 Task: Add Aura Cacia Bubble Bath Lavender Harvest to the cart.
Action: Mouse moved to (794, 309)
Screenshot: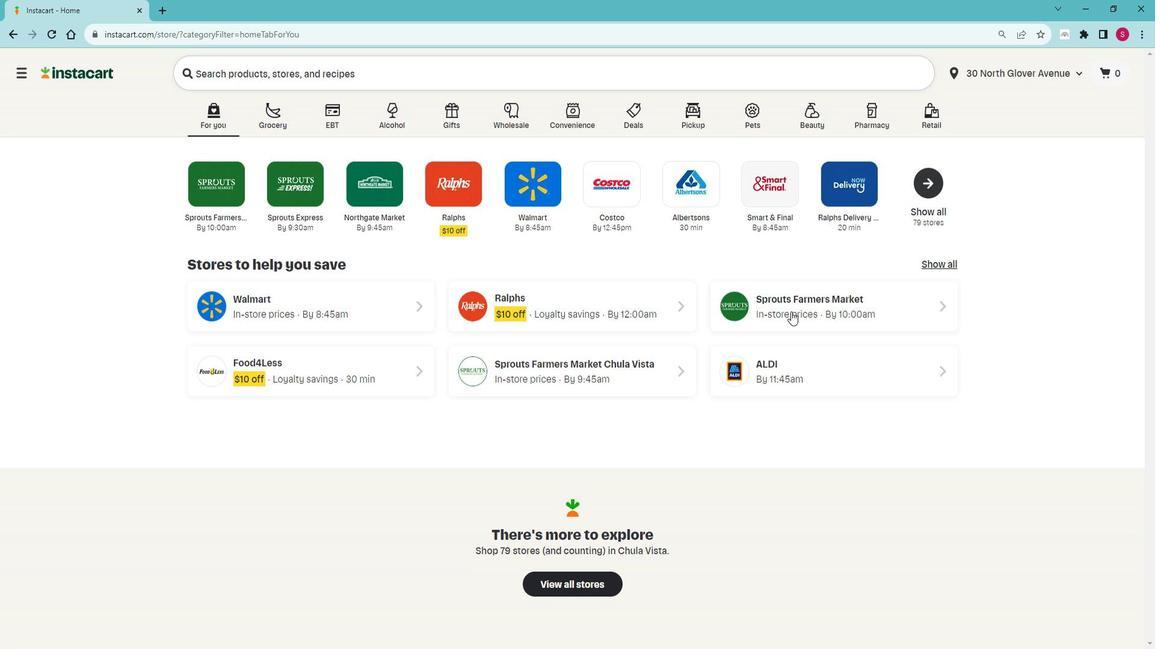 
Action: Mouse pressed left at (794, 309)
Screenshot: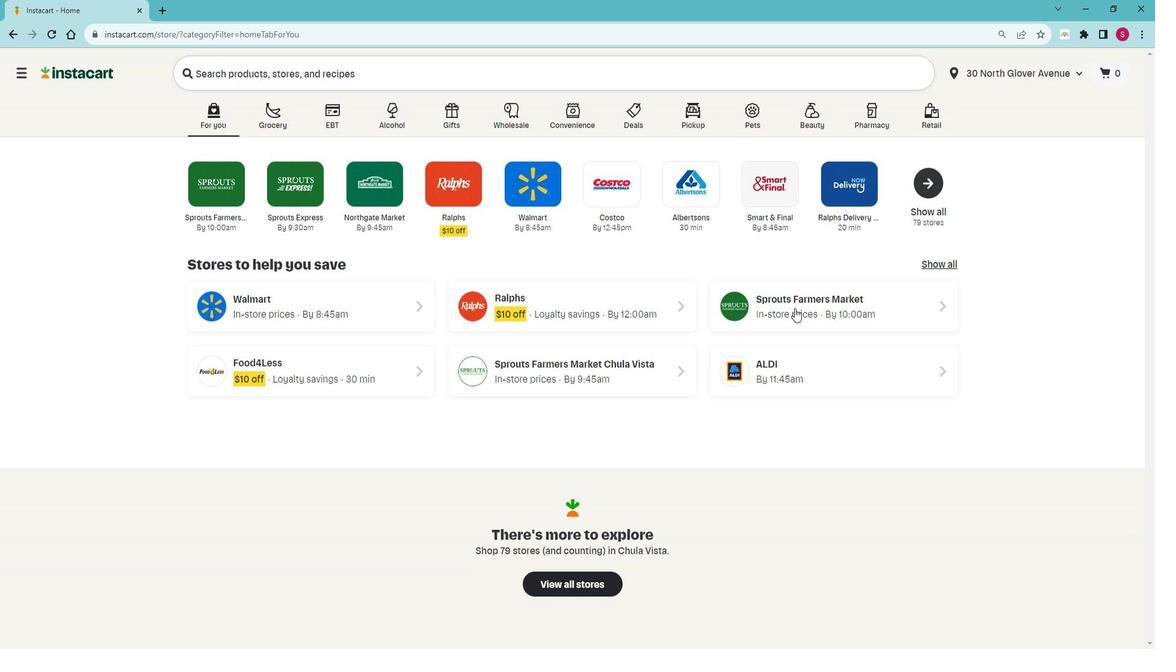 
Action: Mouse moved to (71, 528)
Screenshot: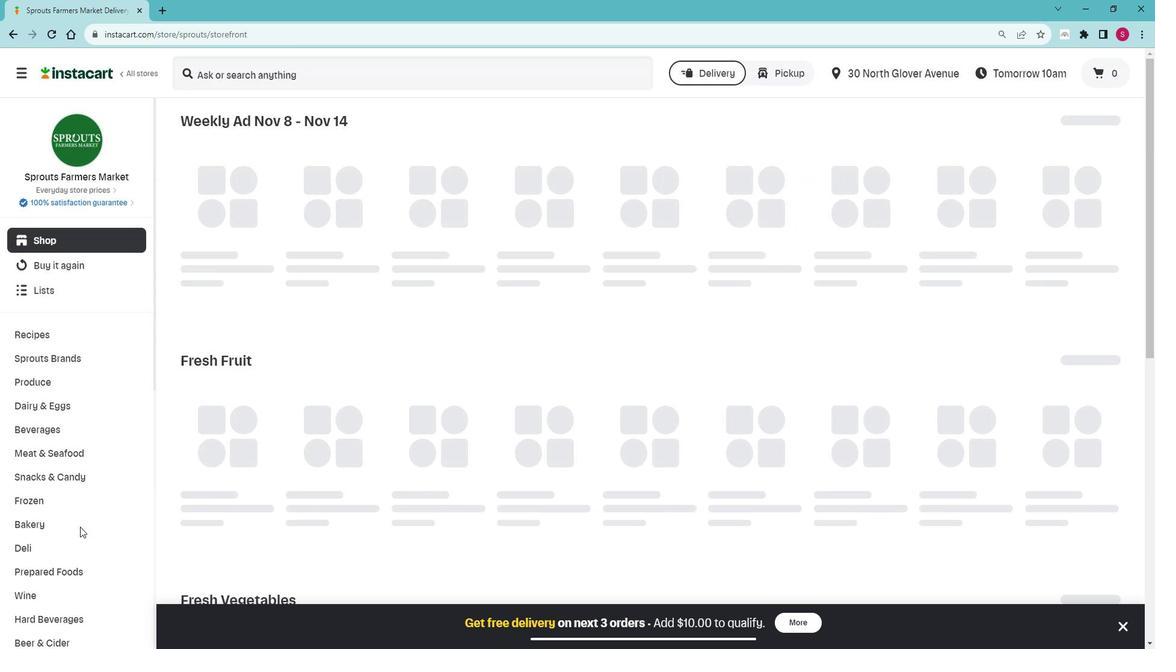 
Action: Mouse scrolled (71, 528) with delta (0, 0)
Screenshot: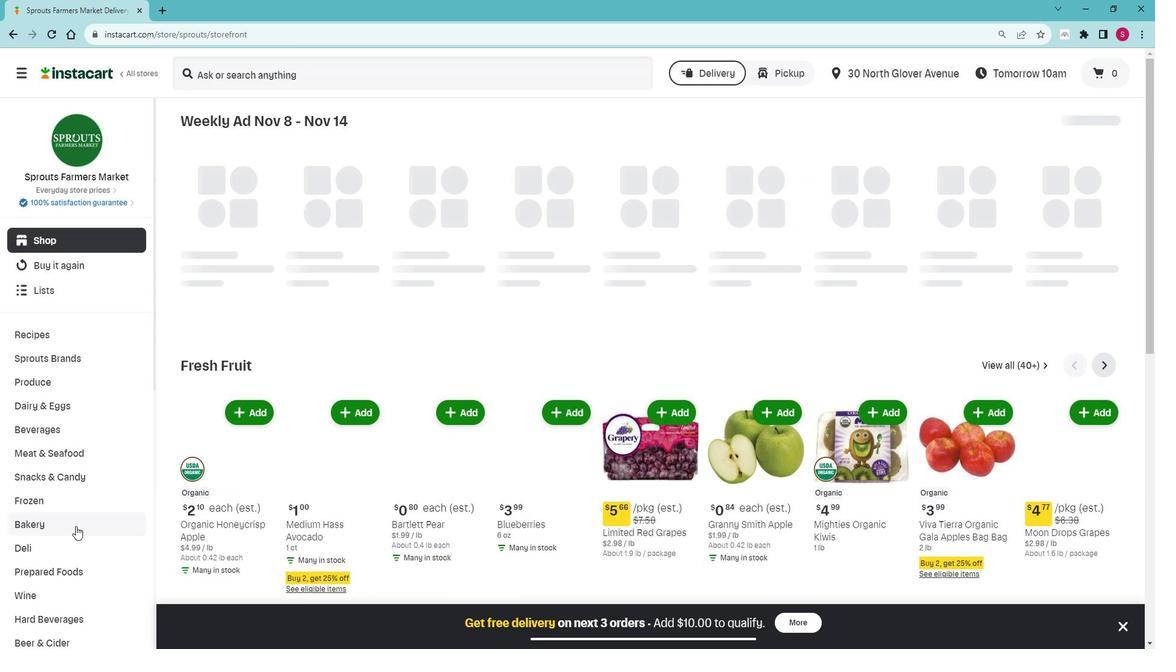 
Action: Mouse scrolled (71, 528) with delta (0, 0)
Screenshot: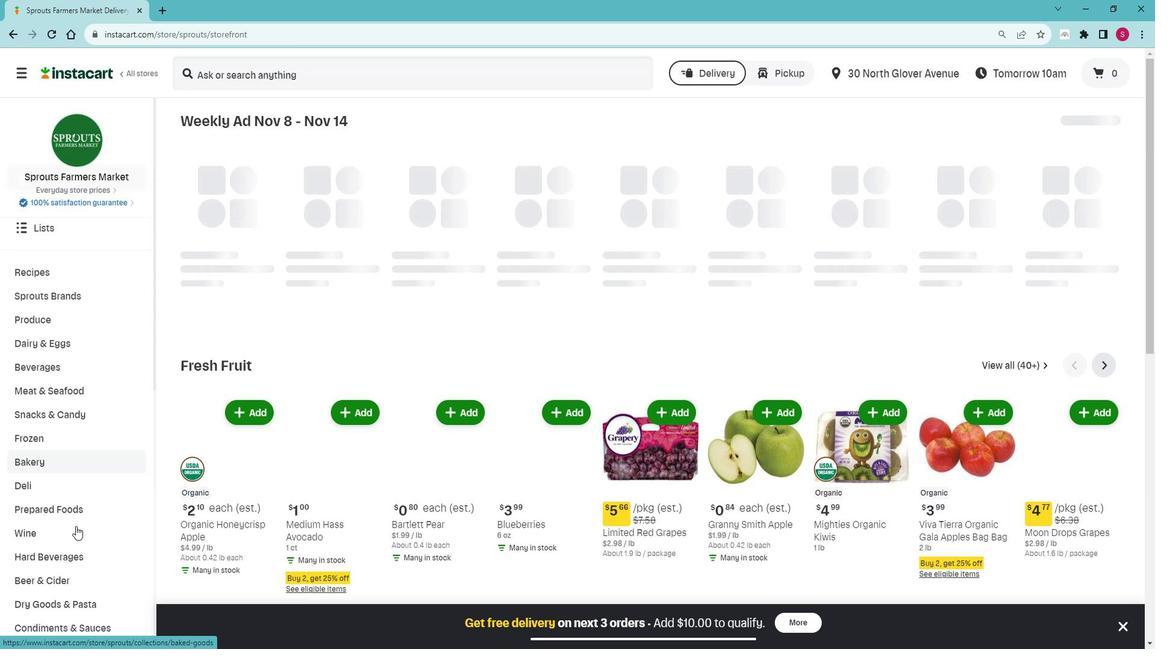
Action: Mouse scrolled (71, 528) with delta (0, 0)
Screenshot: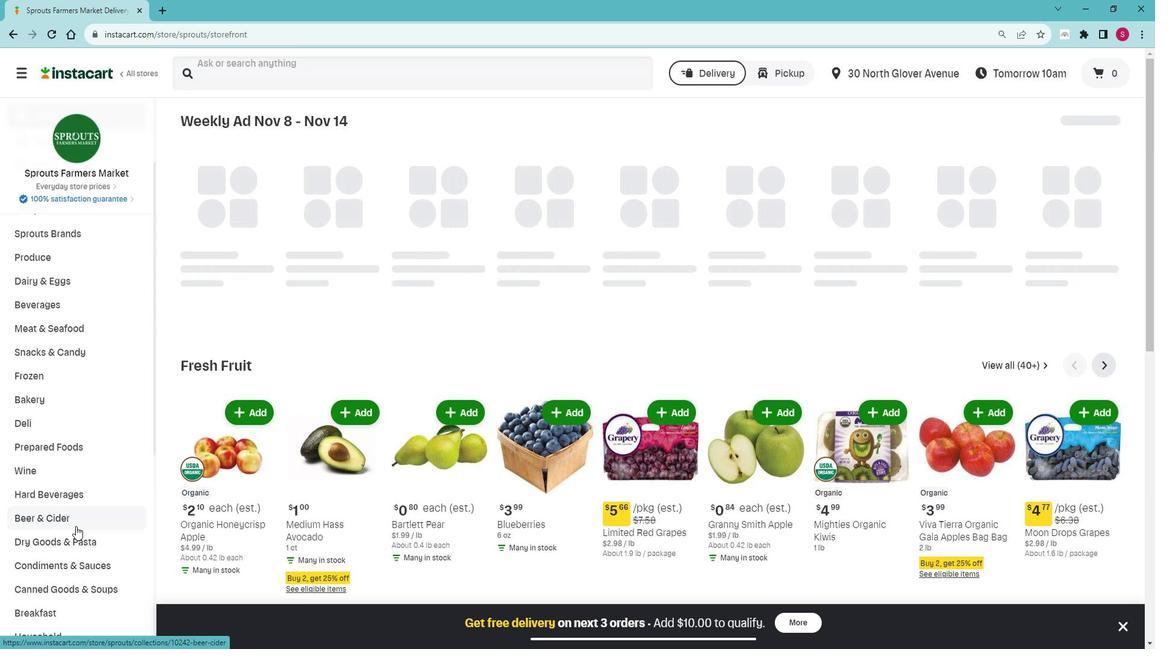 
Action: Mouse scrolled (71, 528) with delta (0, 0)
Screenshot: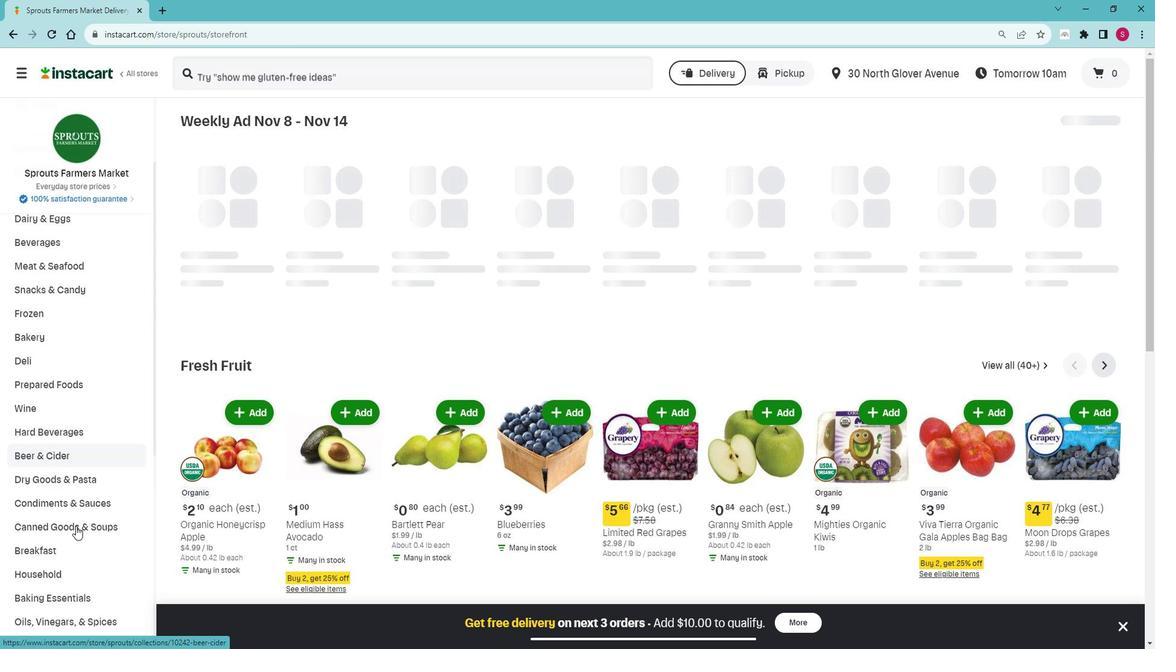 
Action: Mouse scrolled (71, 528) with delta (0, 0)
Screenshot: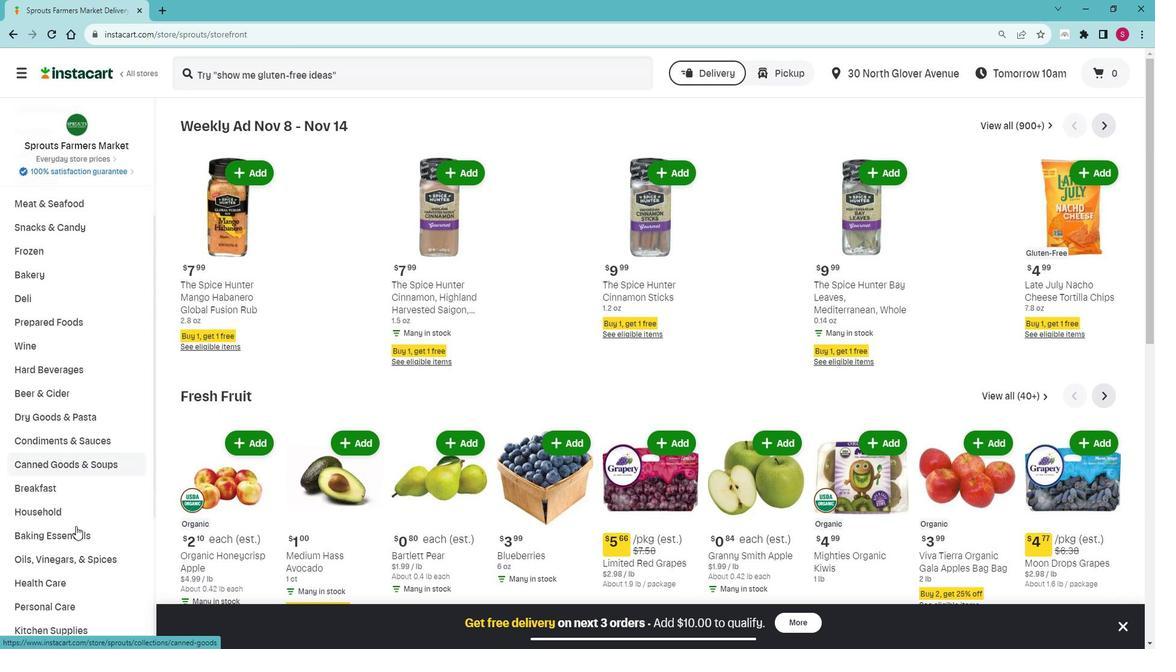 
Action: Mouse scrolled (71, 528) with delta (0, 0)
Screenshot: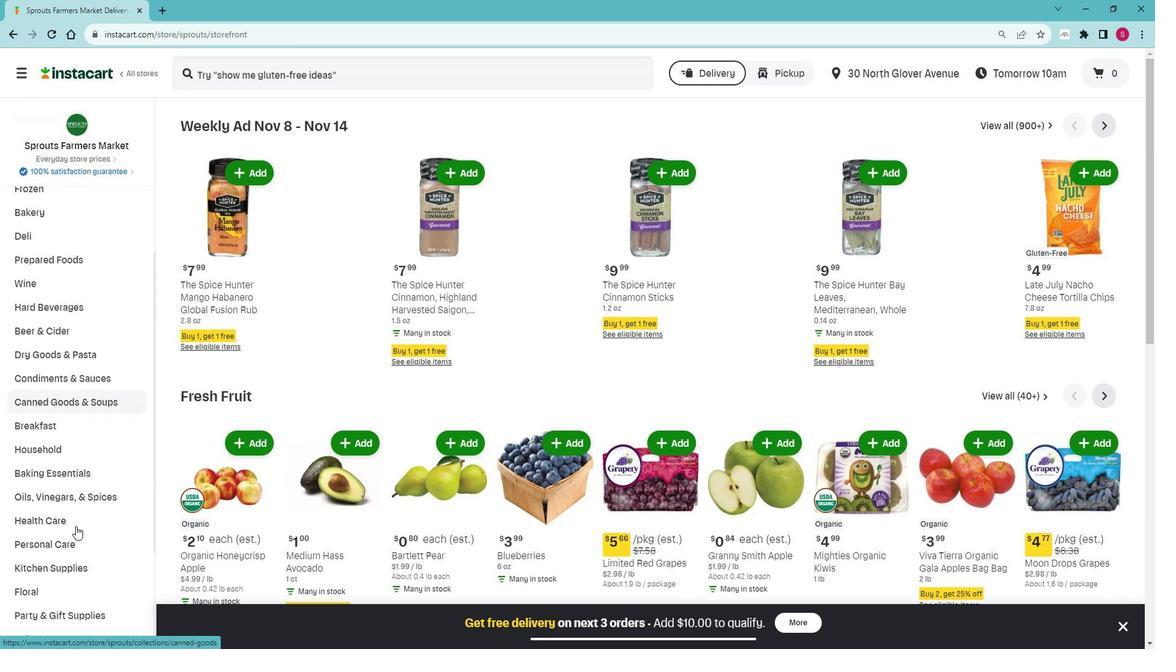 
Action: Mouse moved to (72, 488)
Screenshot: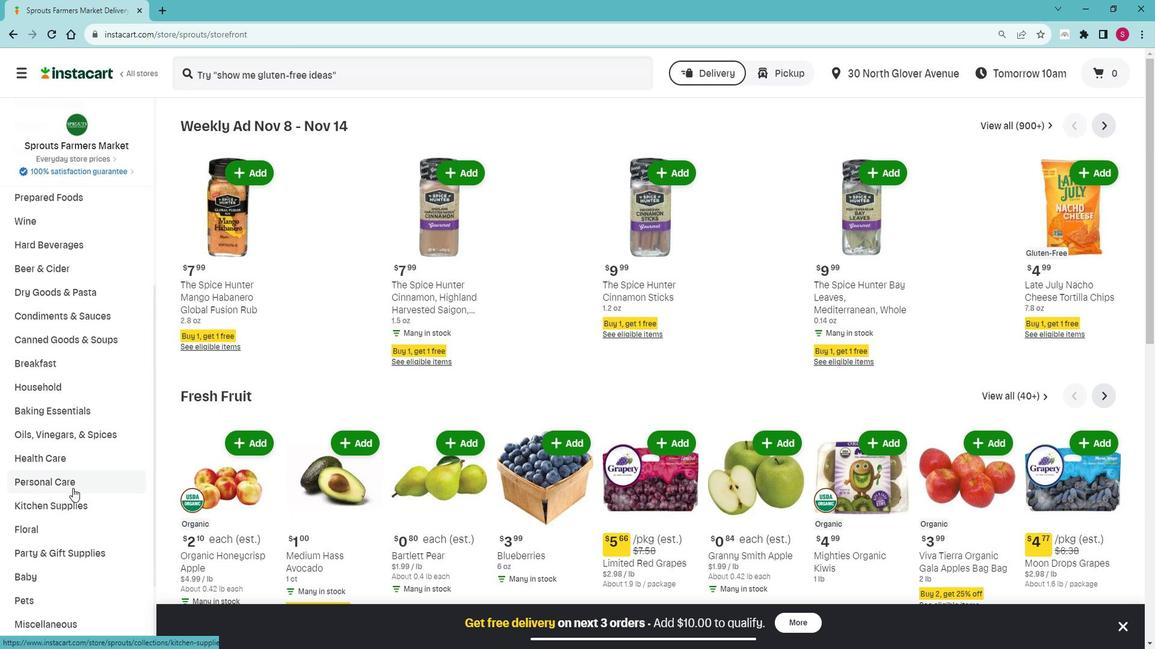
Action: Mouse pressed left at (72, 488)
Screenshot: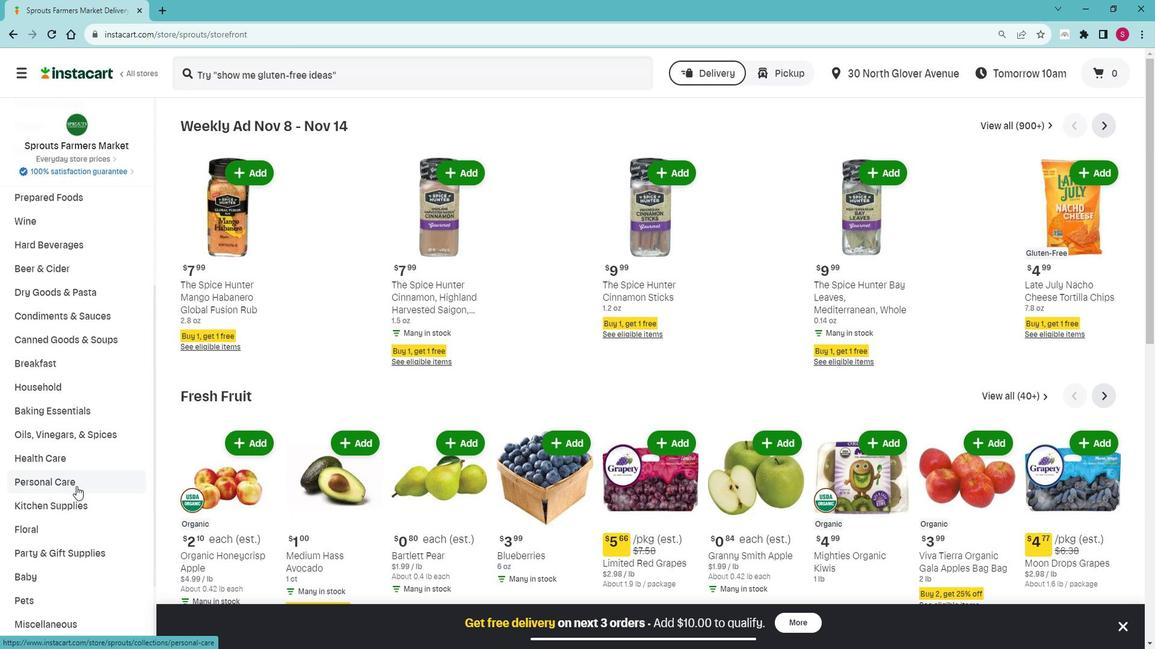 
Action: Mouse moved to (67, 505)
Screenshot: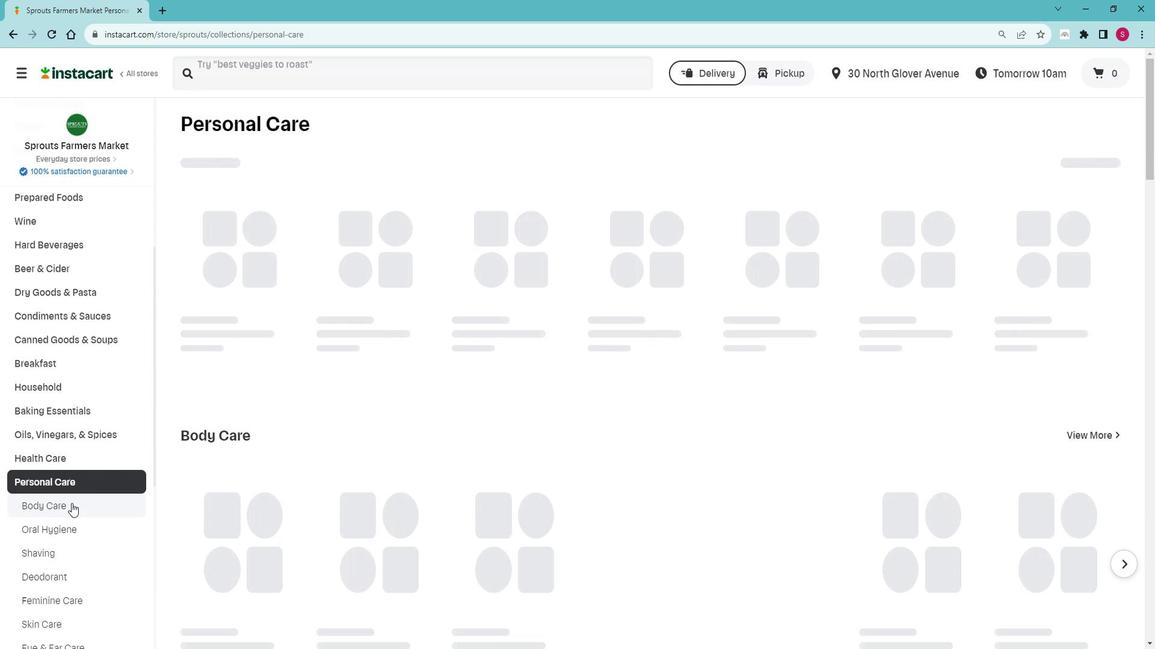 
Action: Mouse pressed left at (67, 505)
Screenshot: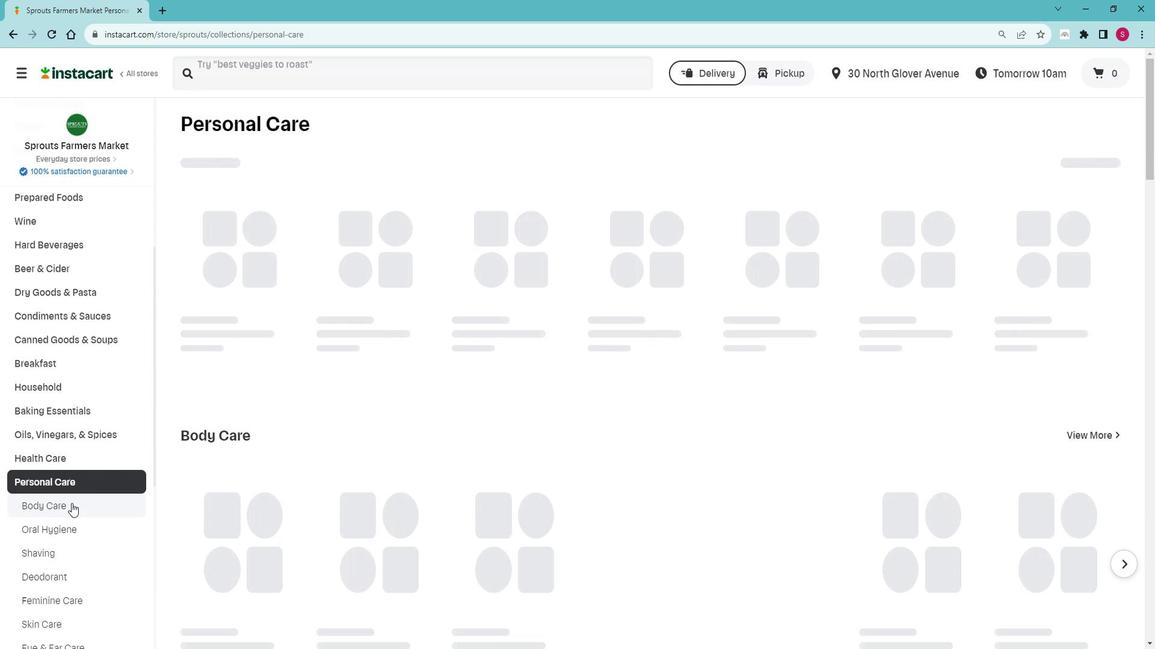 
Action: Mouse moved to (485, 161)
Screenshot: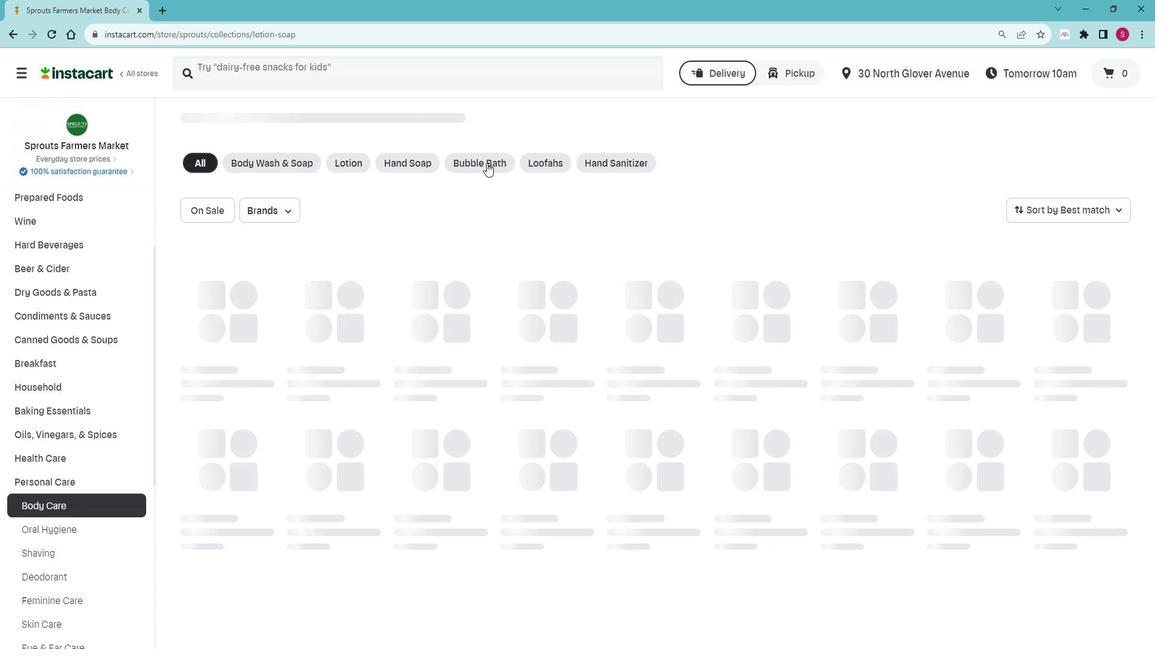 
Action: Mouse pressed left at (485, 161)
Screenshot: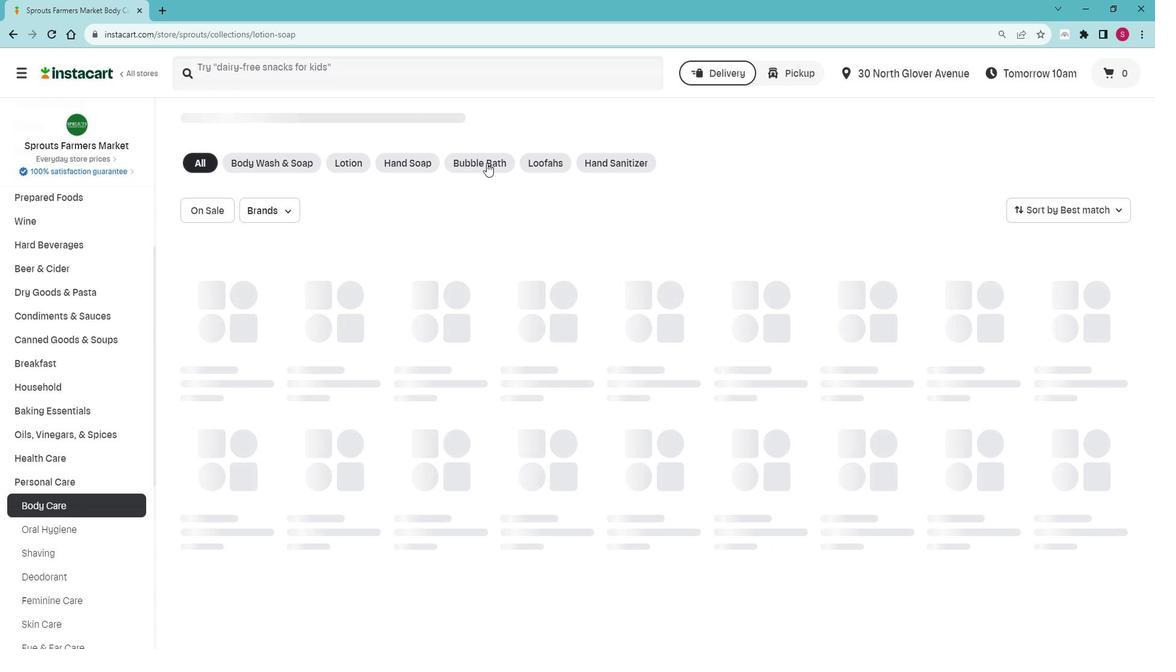 
Action: Mouse moved to (407, 78)
Screenshot: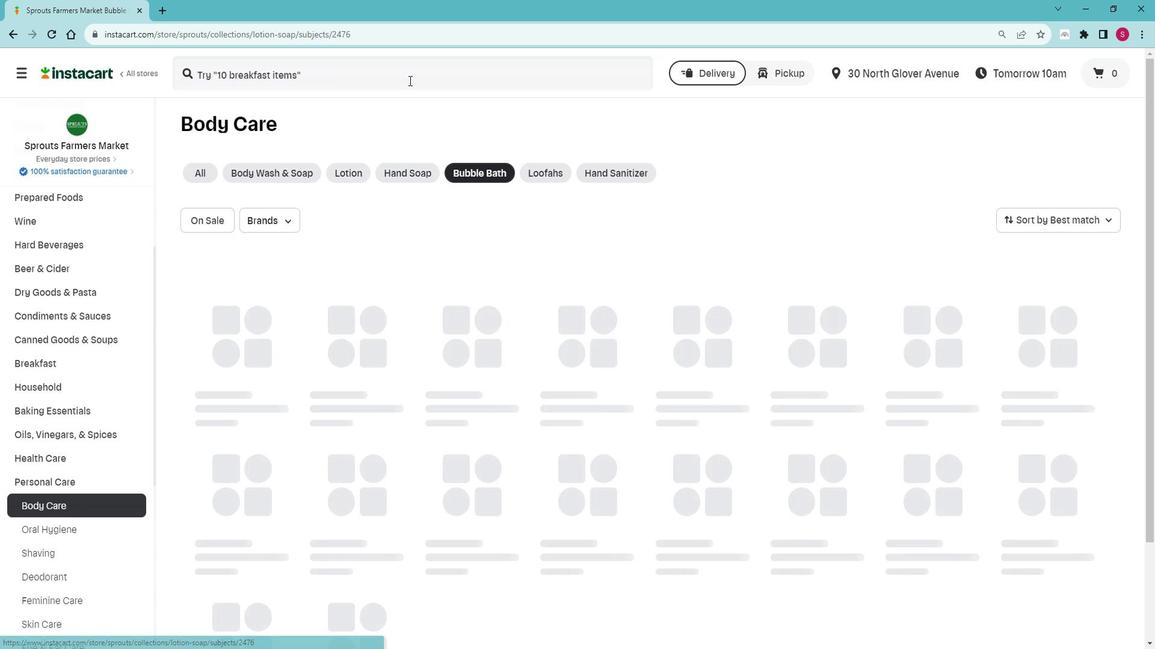 
Action: Mouse pressed left at (407, 78)
Screenshot: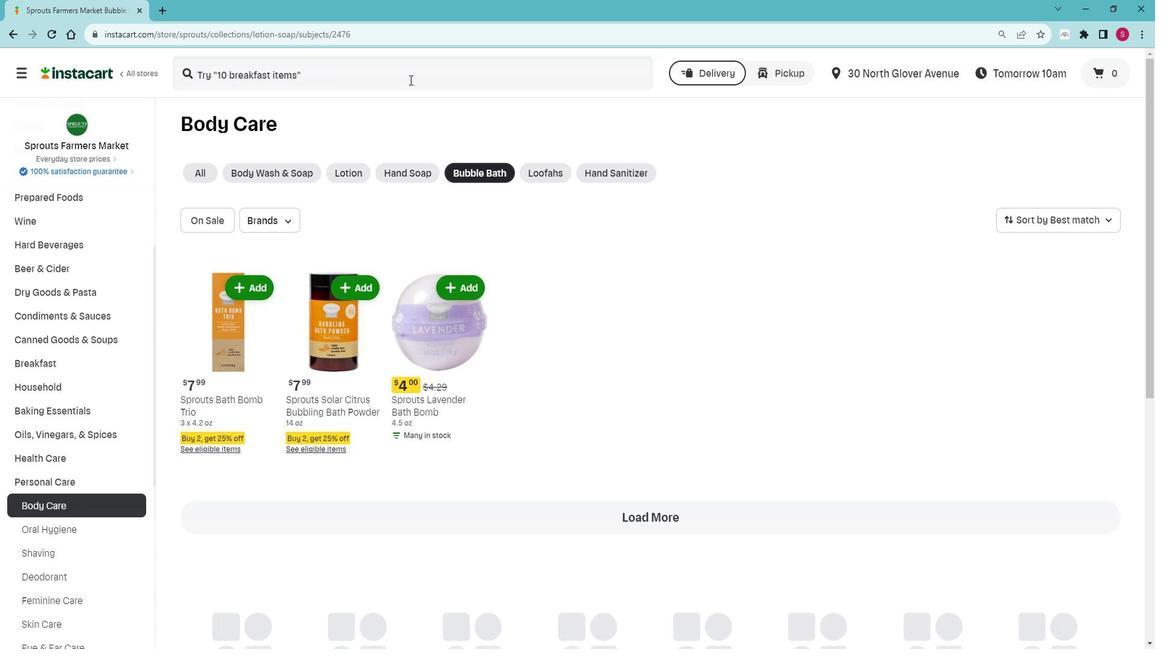 
Action: Mouse pressed left at (407, 78)
Screenshot: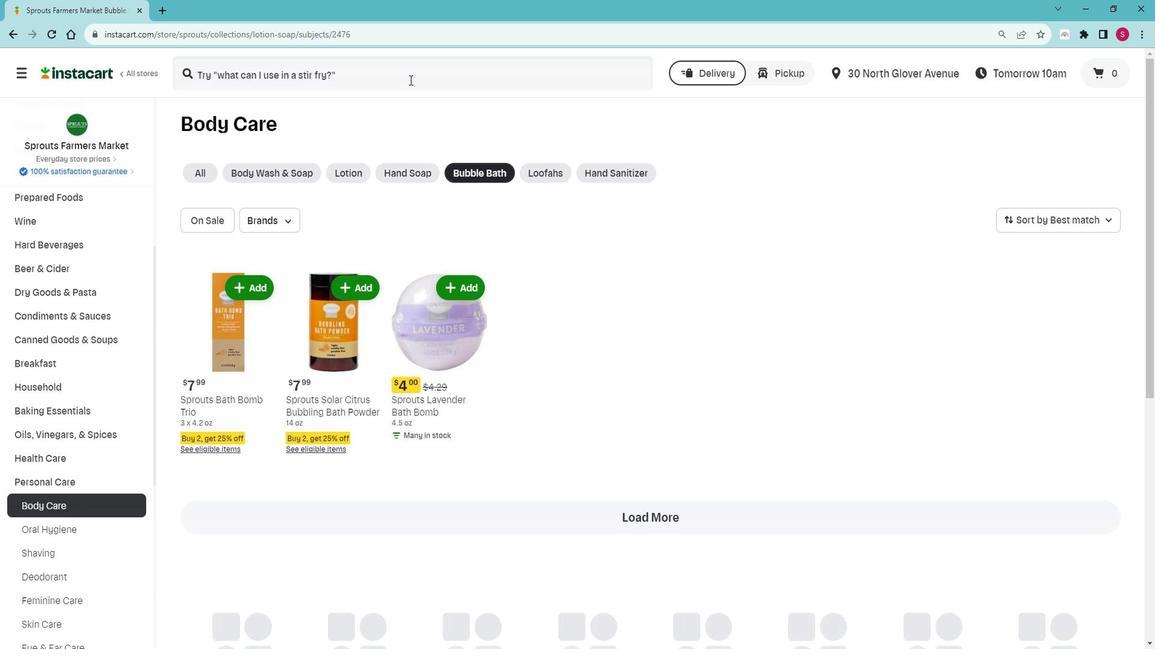
Action: Mouse moved to (411, 65)
Screenshot: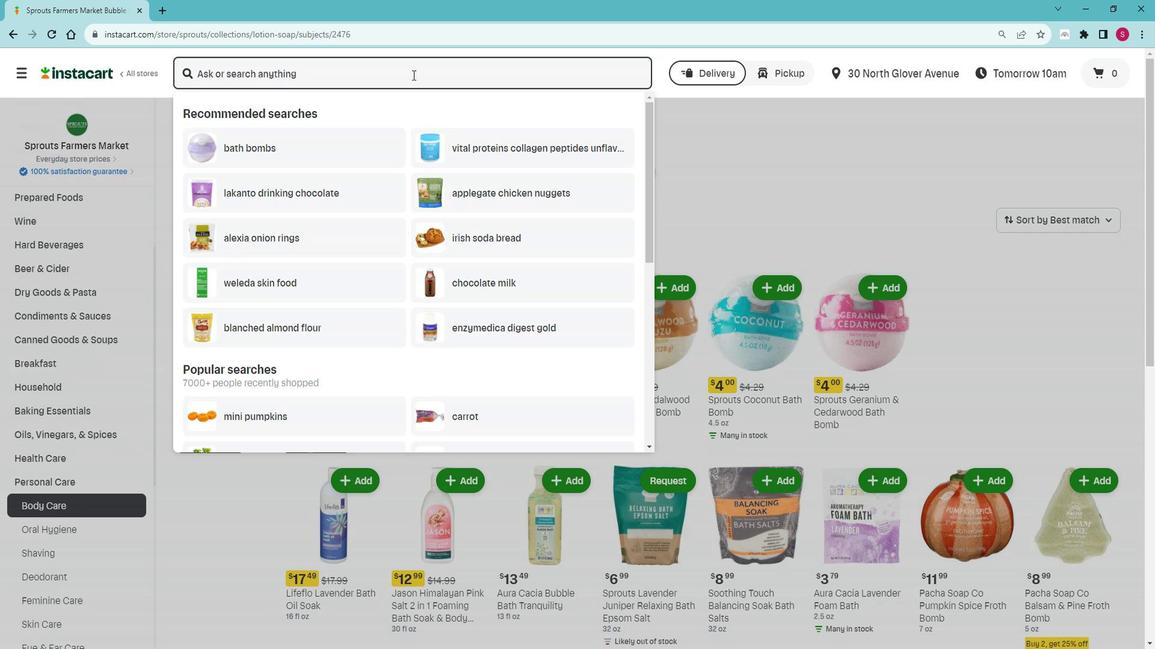 
Action: Key pressed <Key.shift>Aura<Key.space><Key.shift>Cacia<Key.space><Key.shift>Bubble<Key.space><Key.shift>Bath<Key.space><Key.shift>Lavender<Key.space><Key.shift>Harvest<Key.space><Key.enter>
Screenshot: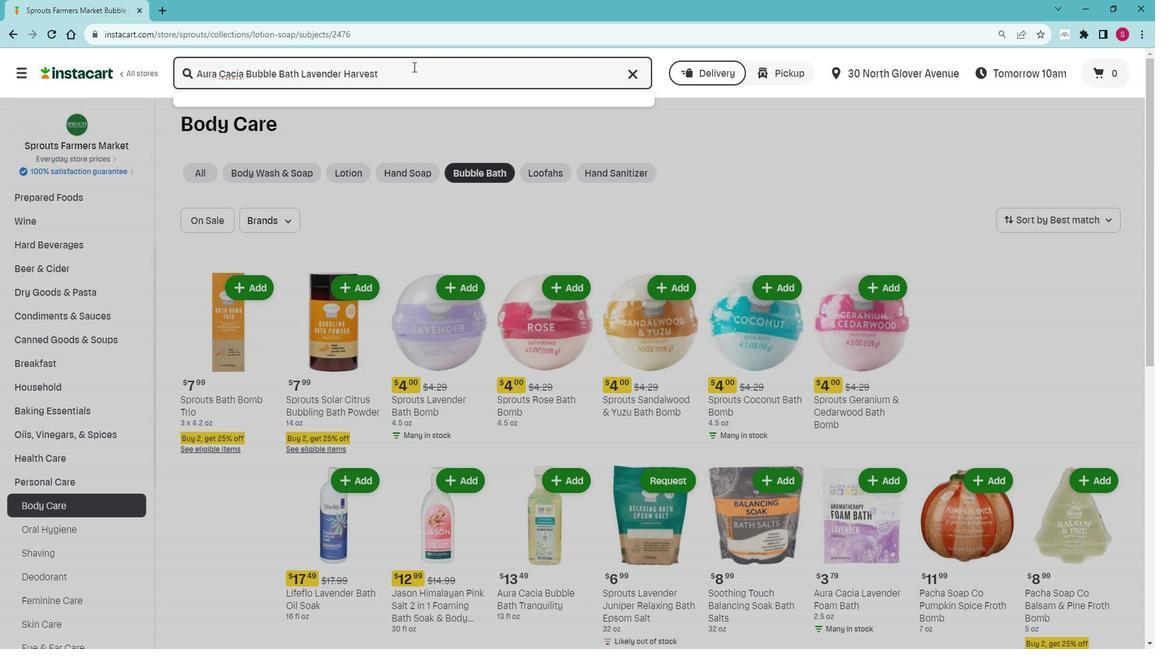 
Action: Mouse moved to (173, 238)
Screenshot: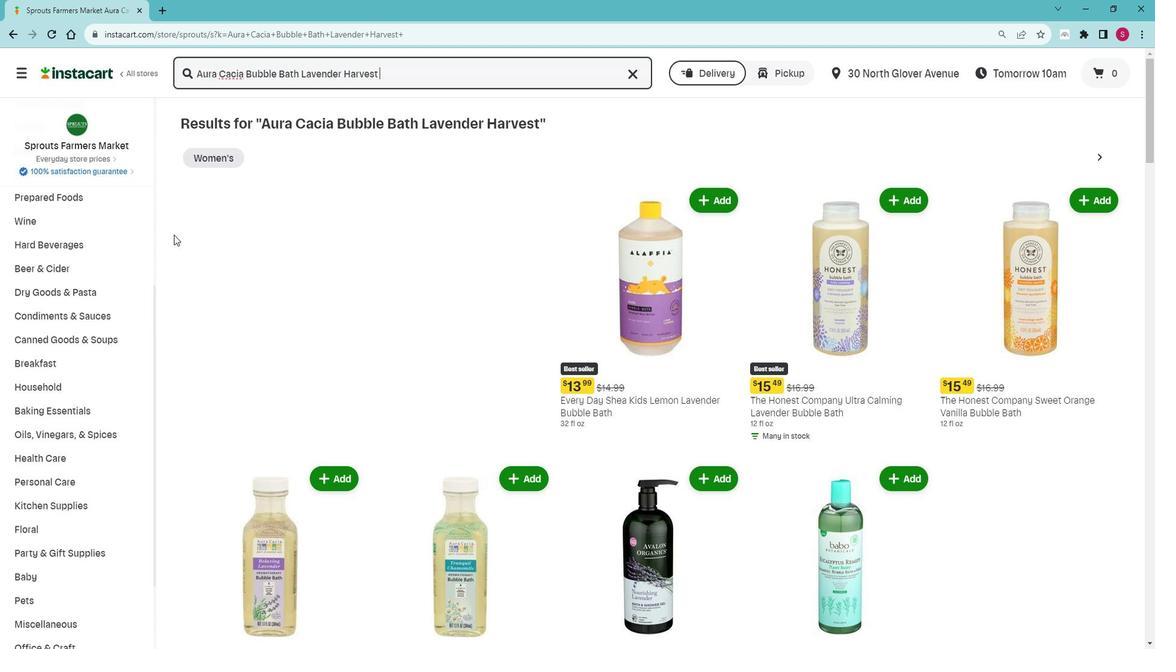 
Action: Mouse scrolled (173, 237) with delta (0, -1)
Screenshot: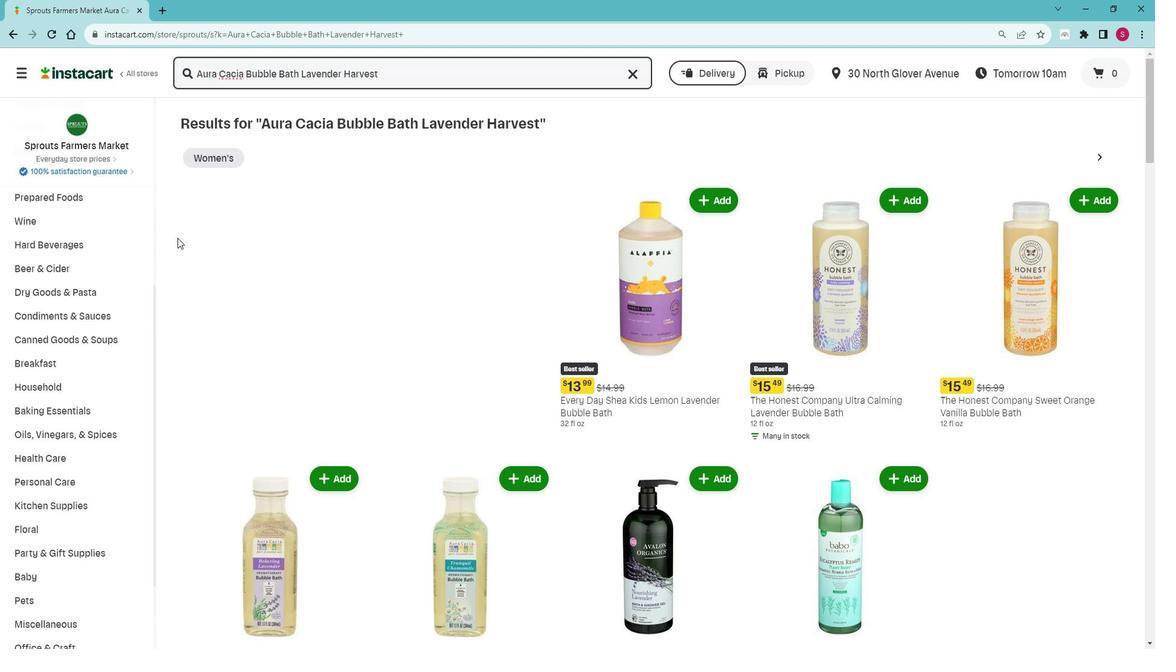 
Action: Mouse scrolled (173, 237) with delta (0, -1)
Screenshot: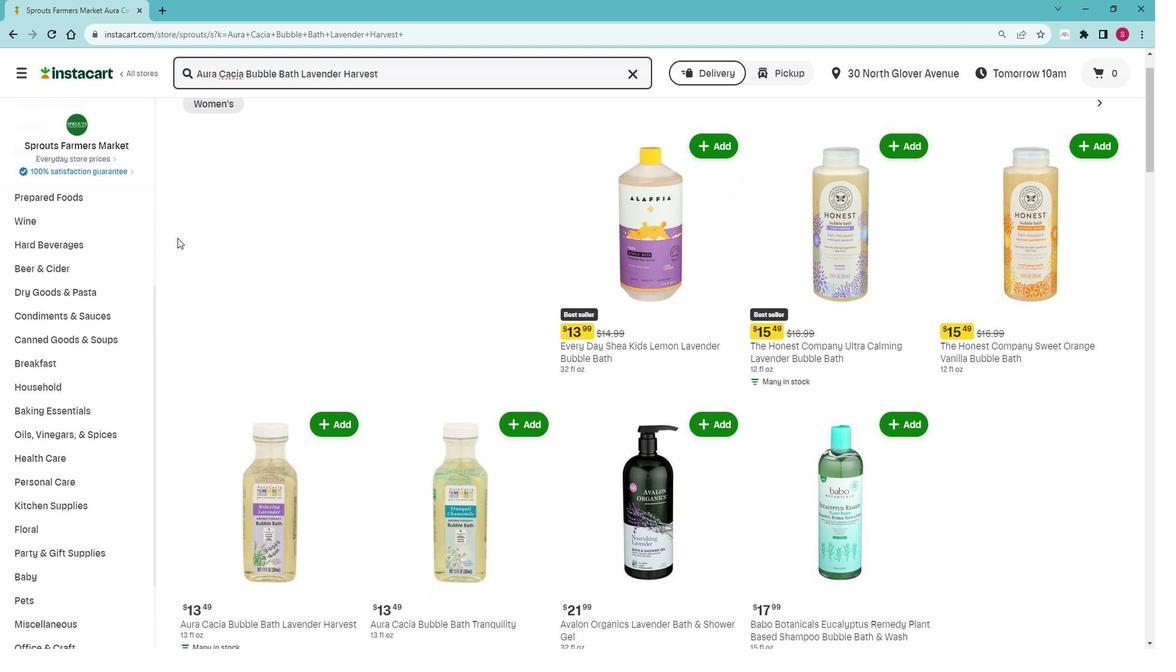
Action: Mouse scrolled (173, 237) with delta (0, -1)
Screenshot: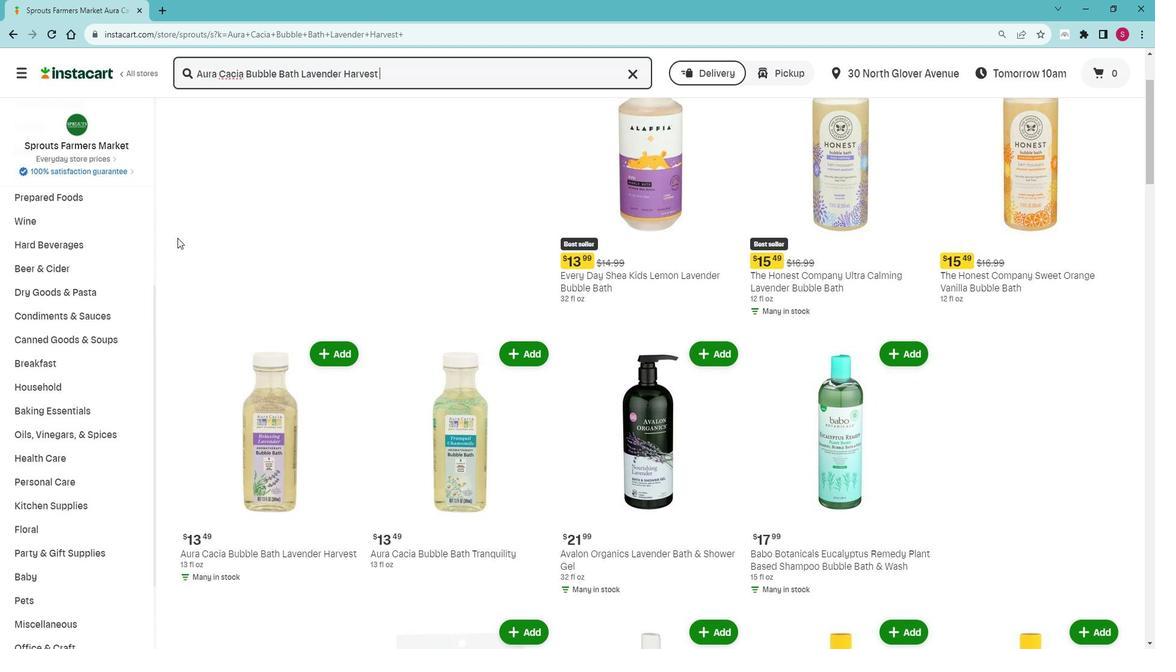 
Action: Mouse moved to (335, 288)
Screenshot: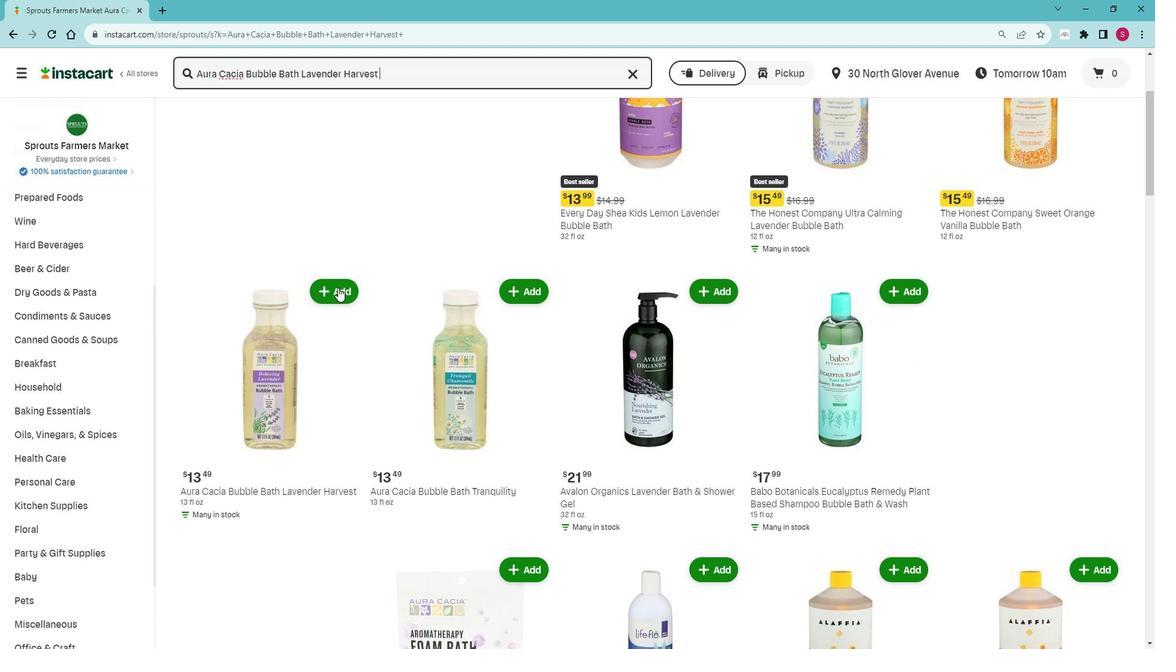 
Action: Mouse pressed left at (335, 288)
Screenshot: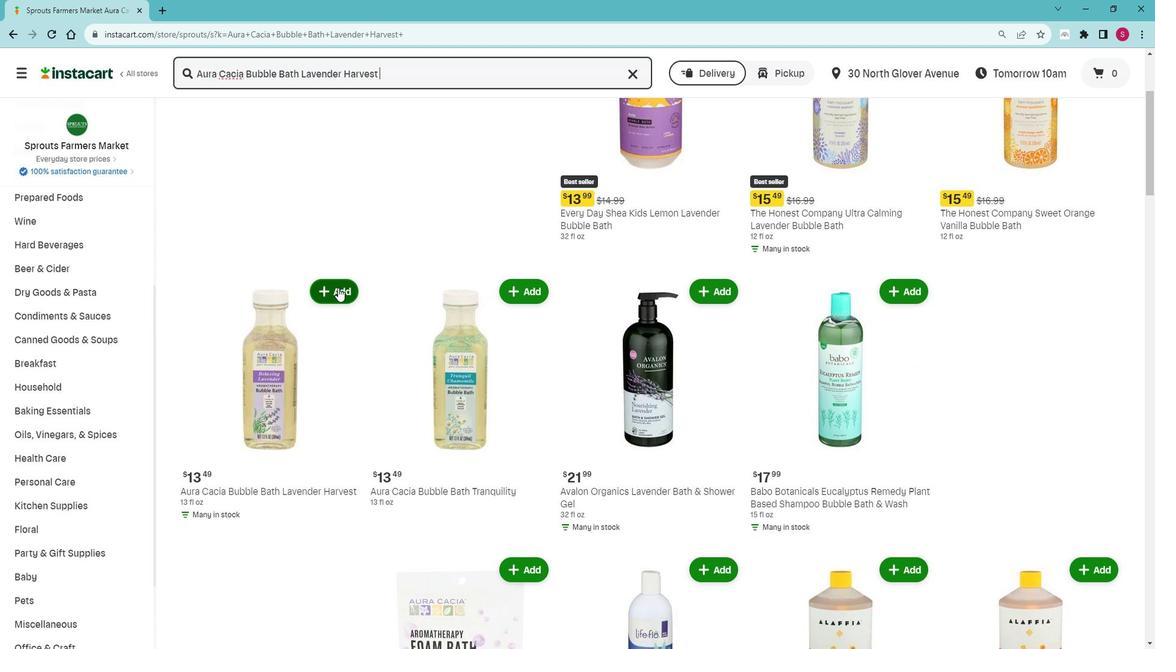 
